 Task: Look for products in the category "Chicken" from the brand "Sprouts".
Action: Mouse moved to (25, 149)
Screenshot: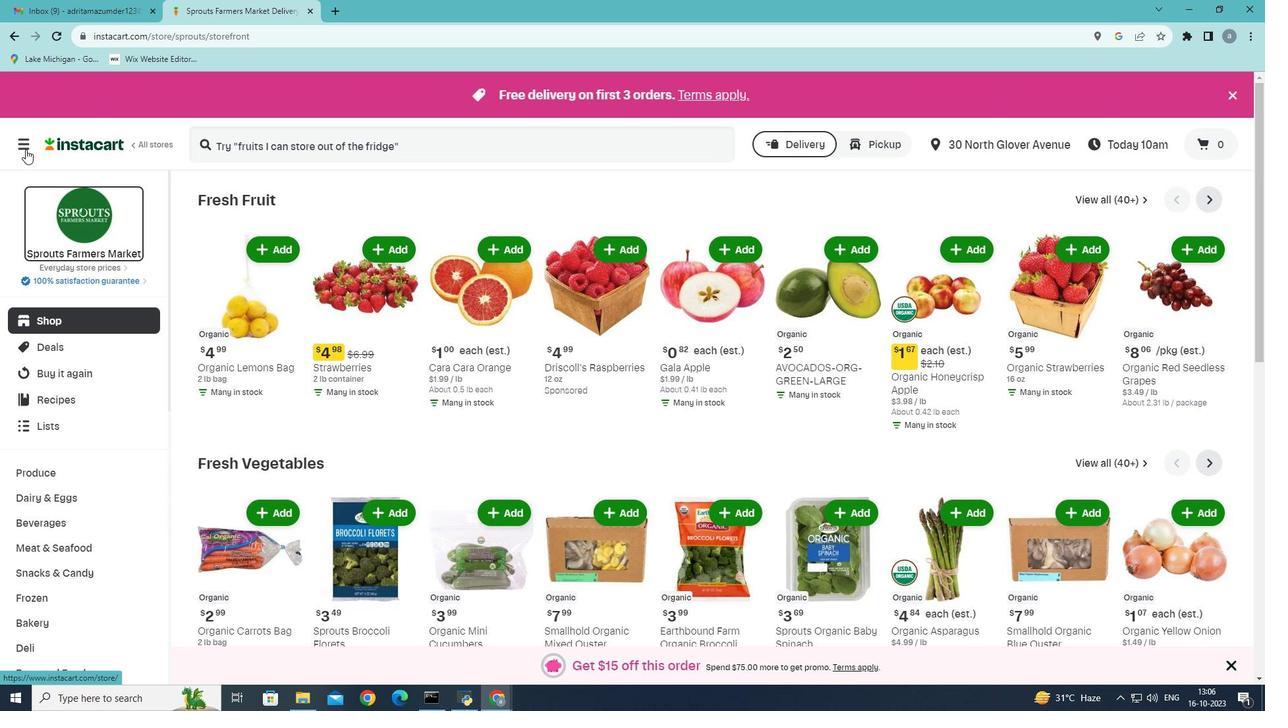
Action: Mouse pressed left at (25, 149)
Screenshot: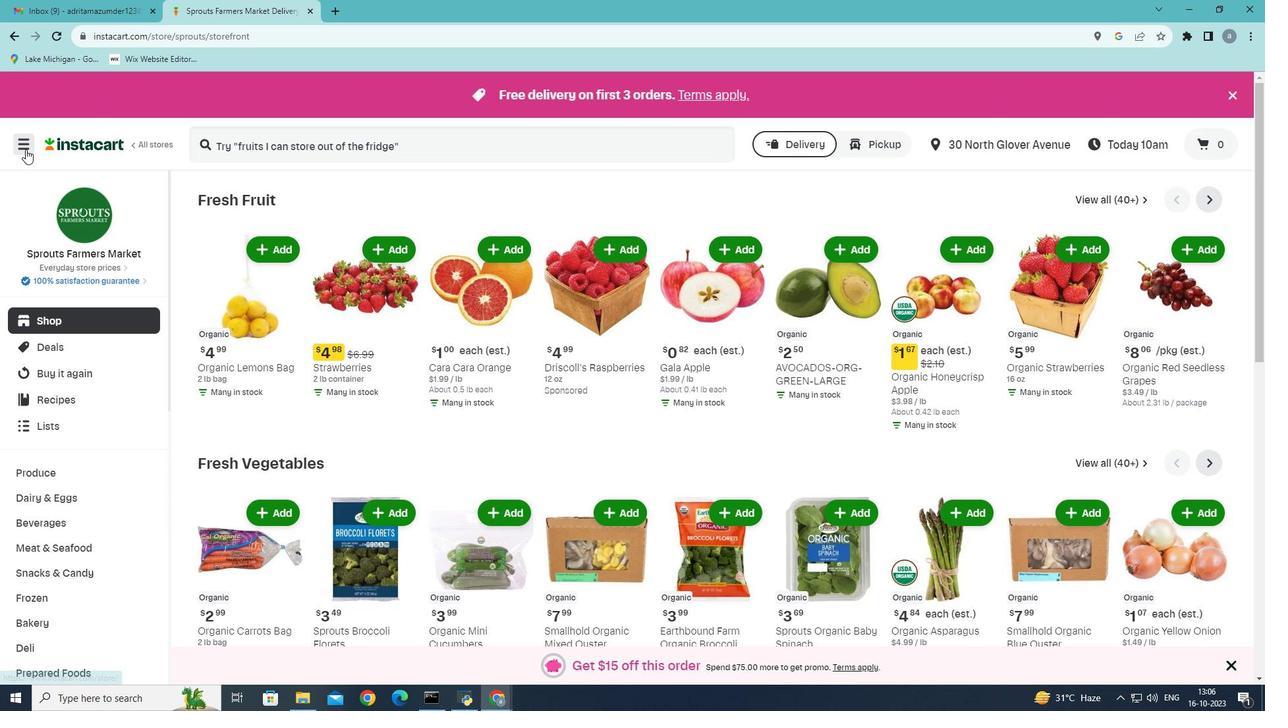 
Action: Mouse moved to (93, 373)
Screenshot: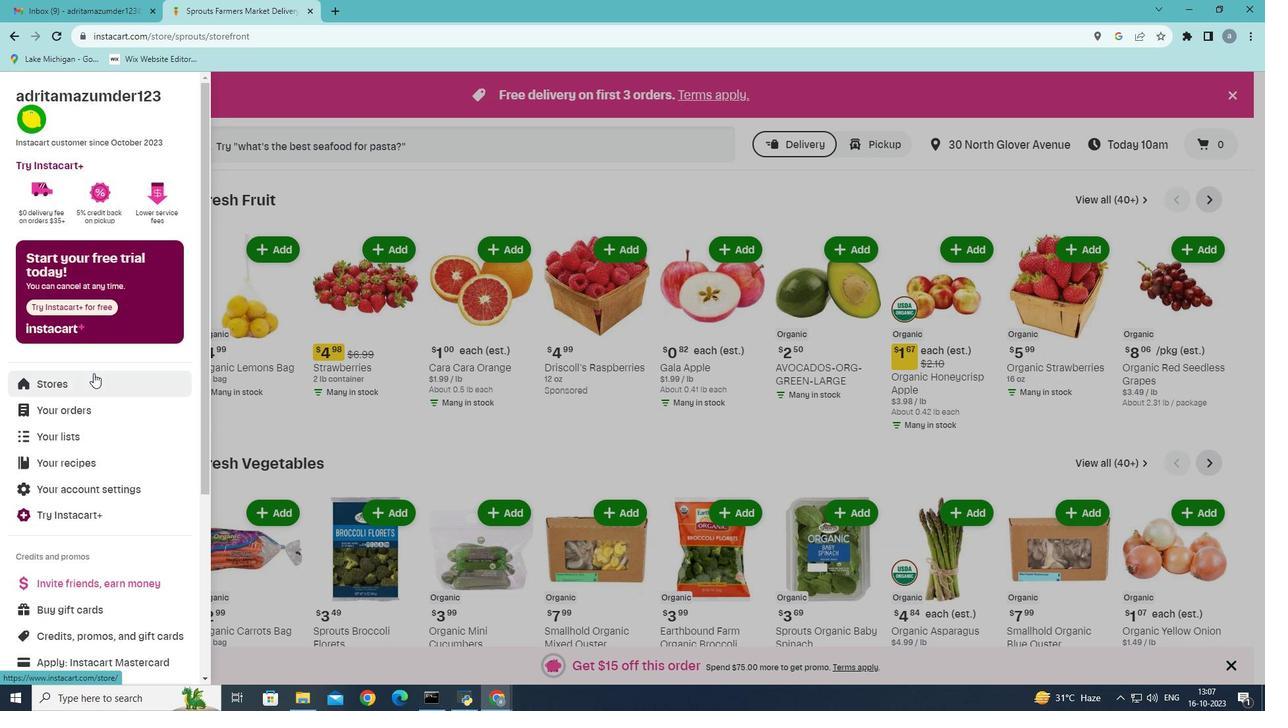 
Action: Mouse pressed left at (93, 373)
Screenshot: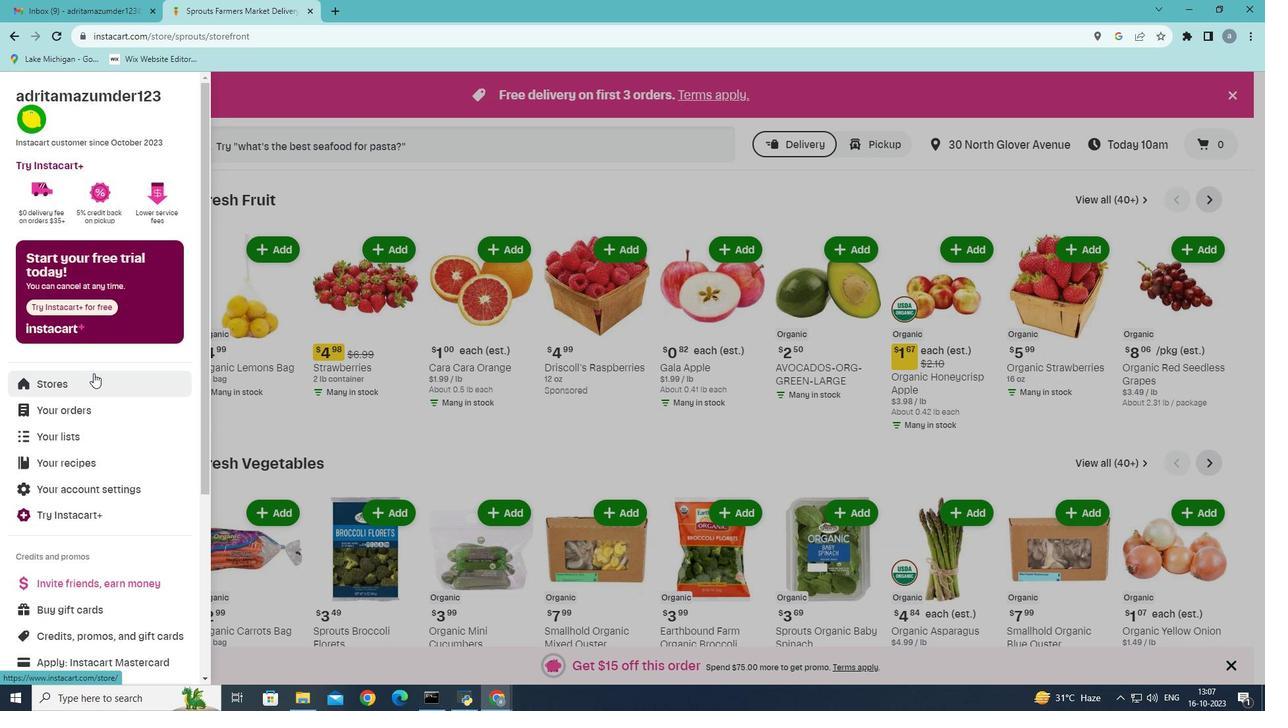 
Action: Mouse moved to (304, 137)
Screenshot: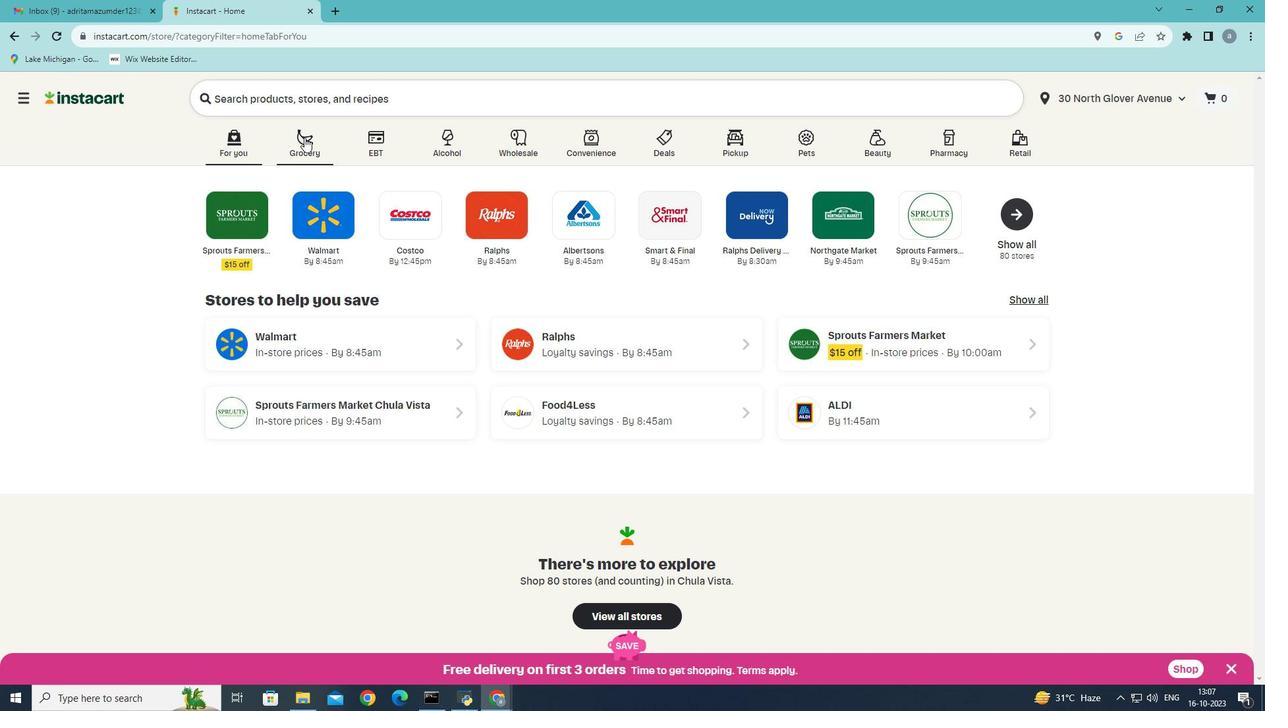 
Action: Mouse pressed left at (304, 137)
Screenshot: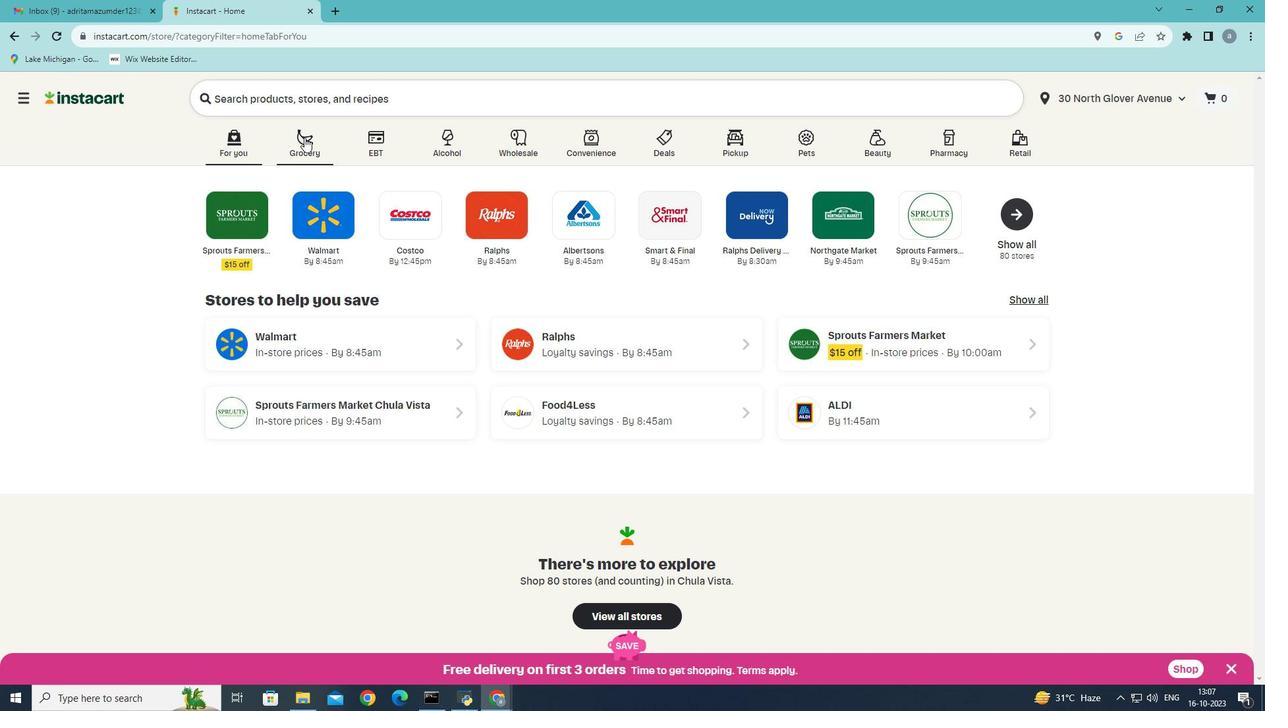 
Action: Mouse moved to (870, 299)
Screenshot: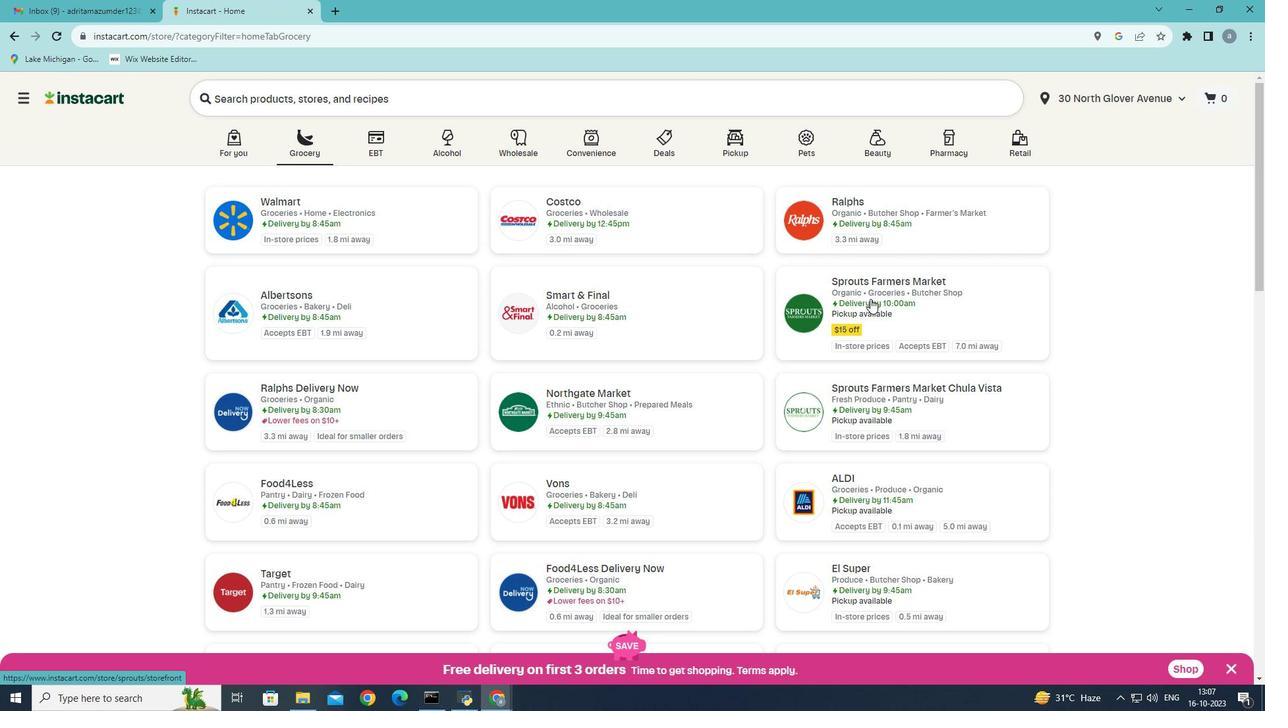 
Action: Mouse pressed left at (870, 299)
Screenshot: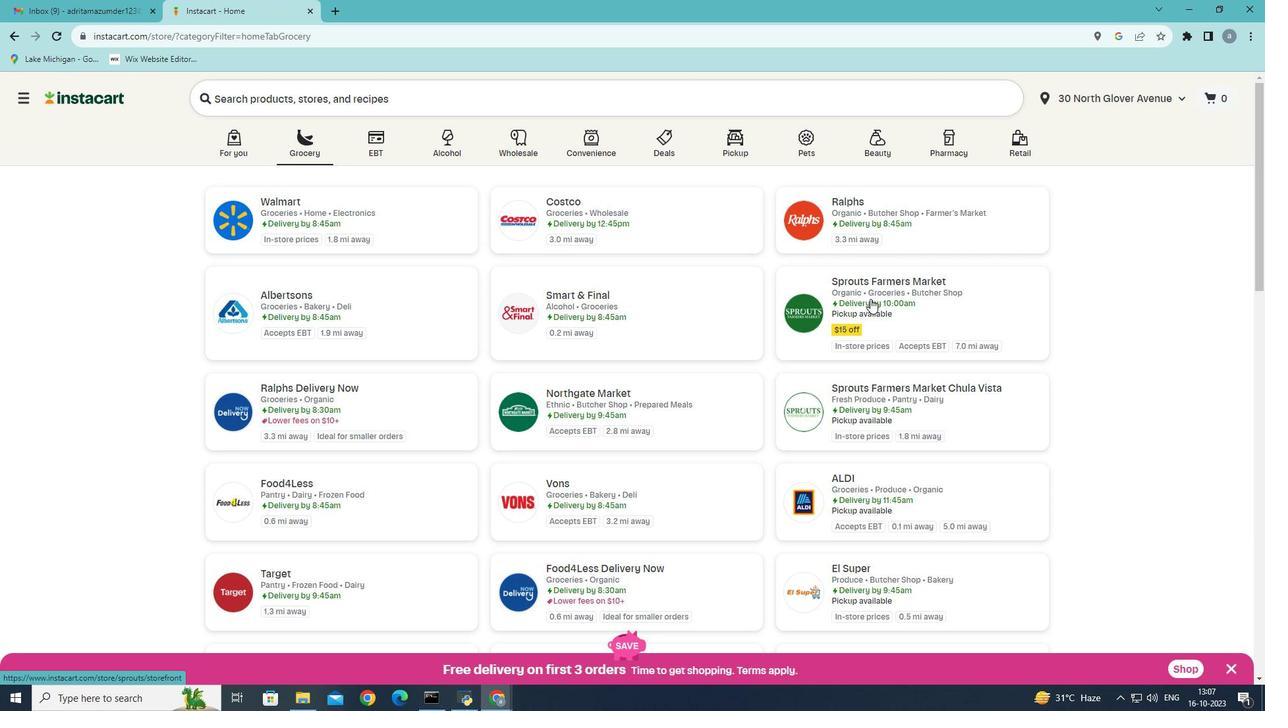 
Action: Mouse moved to (42, 543)
Screenshot: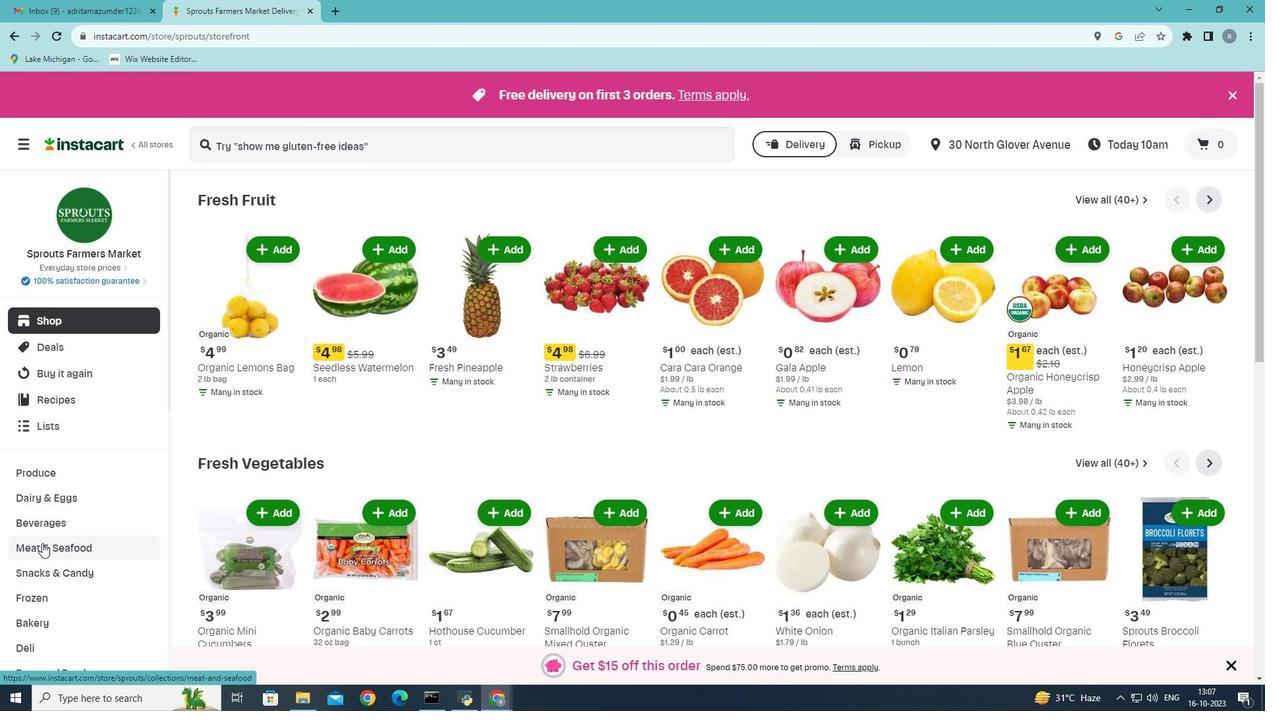 
Action: Mouse pressed left at (42, 543)
Screenshot: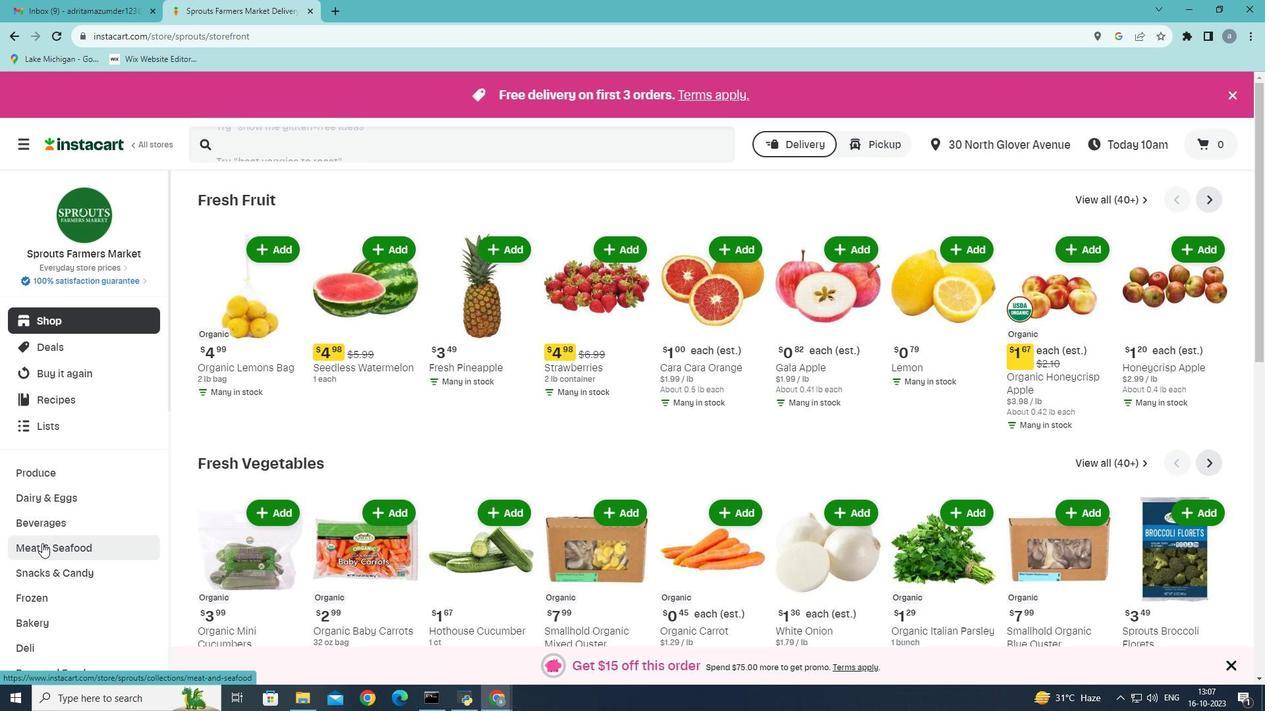 
Action: Mouse moved to (335, 230)
Screenshot: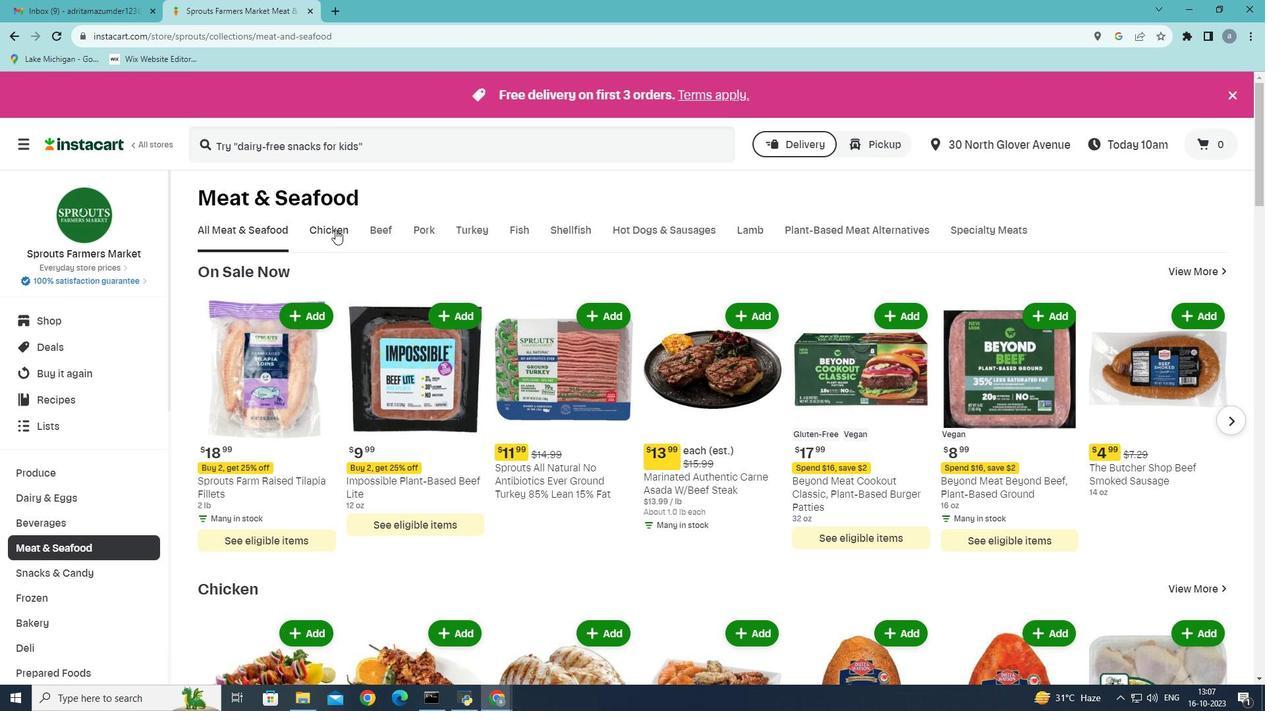 
Action: Mouse pressed left at (335, 230)
Screenshot: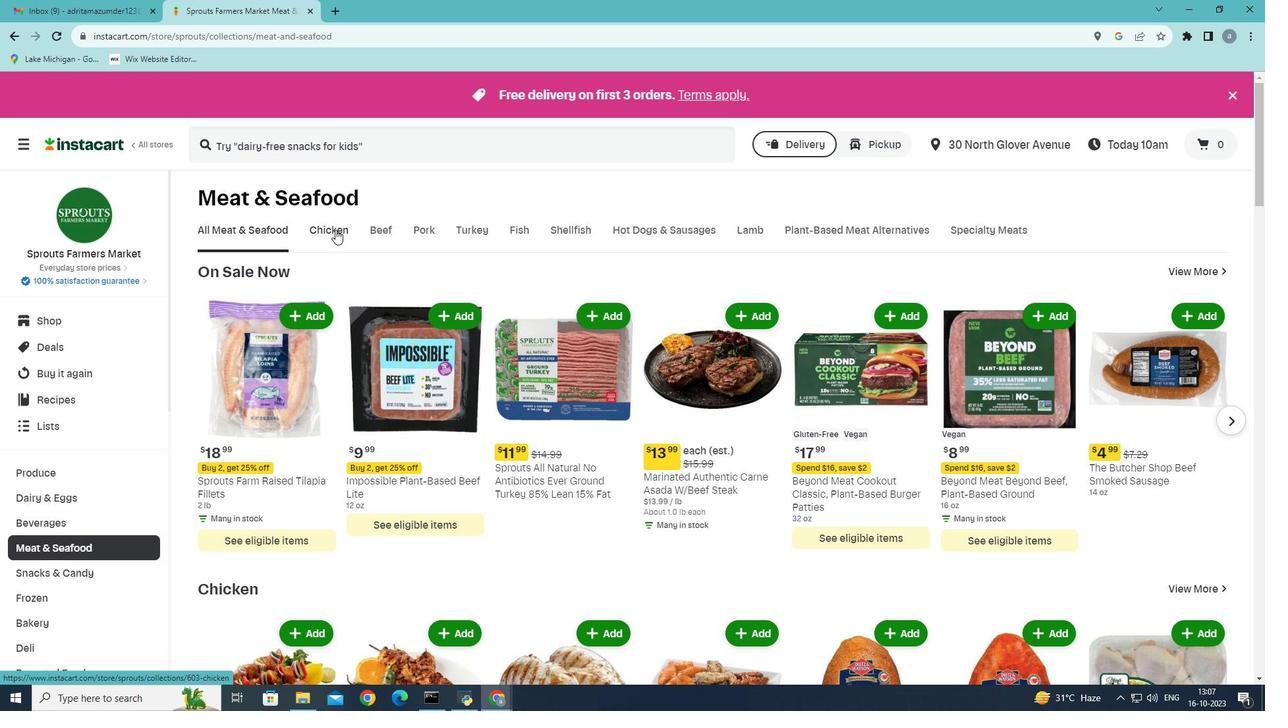 
Action: Mouse moved to (444, 344)
Screenshot: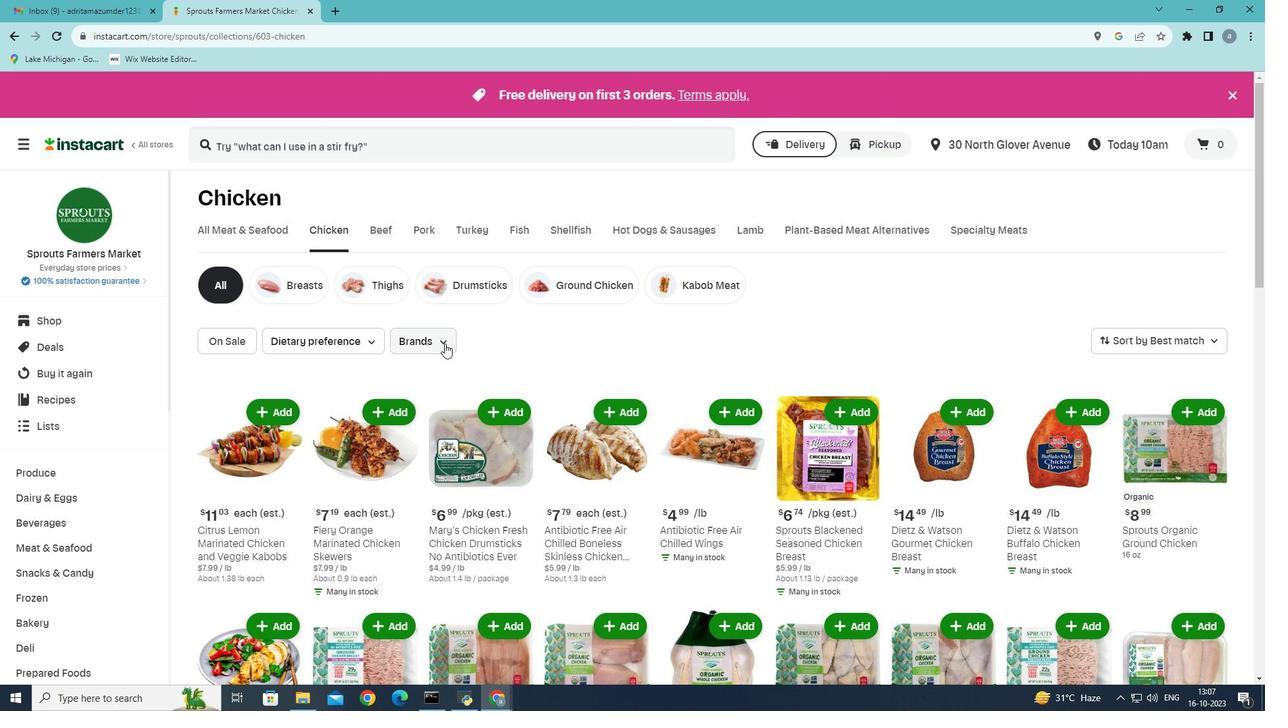 
Action: Mouse pressed left at (444, 344)
Screenshot: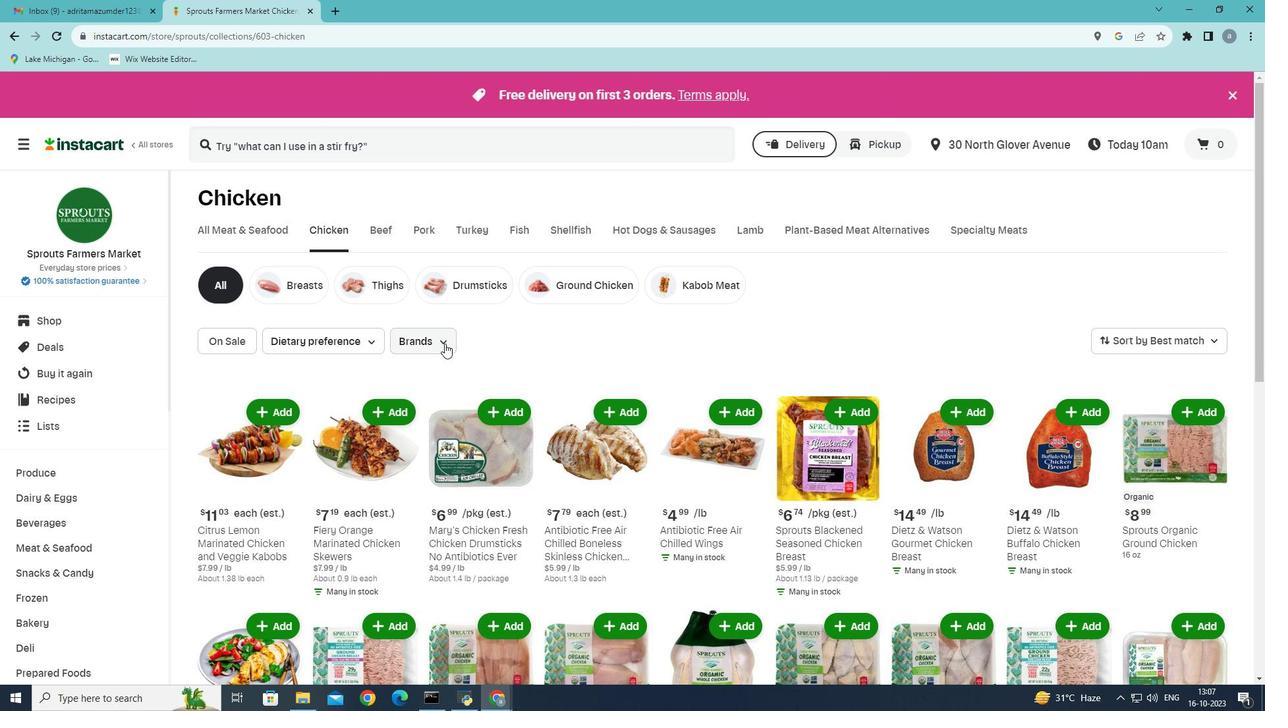 
Action: Mouse moved to (442, 413)
Screenshot: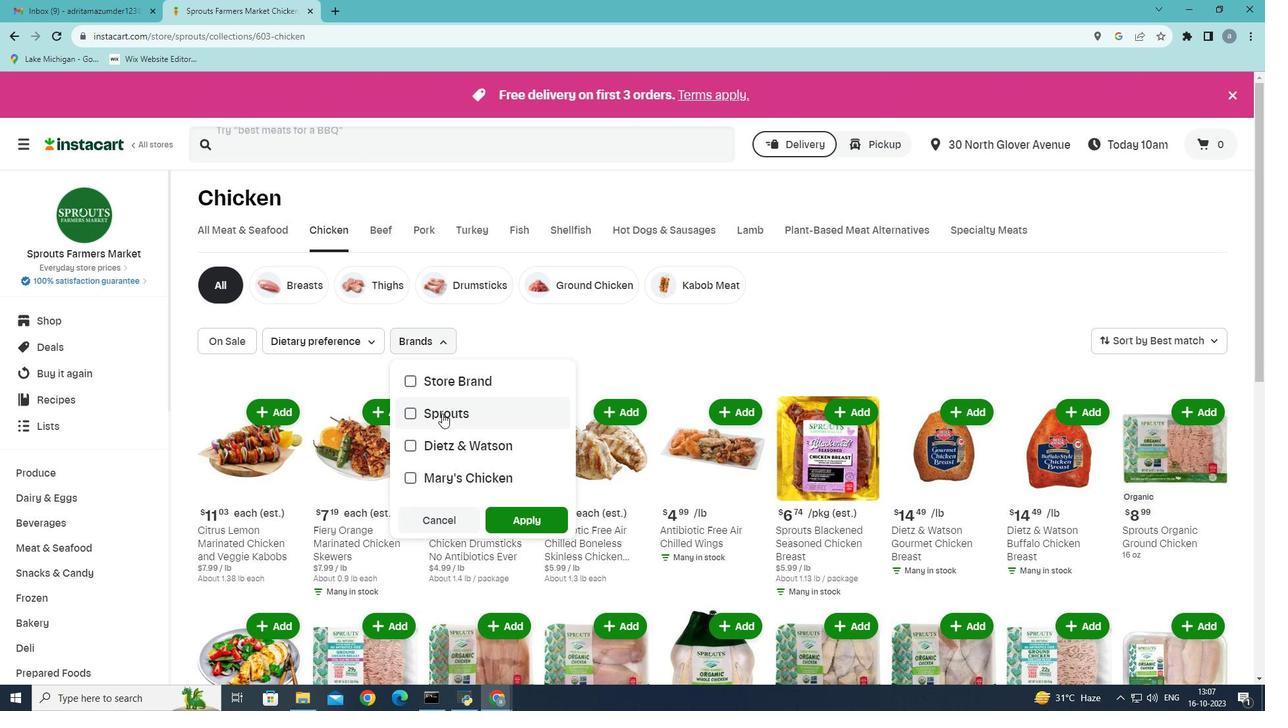 
Action: Mouse pressed left at (442, 413)
Screenshot: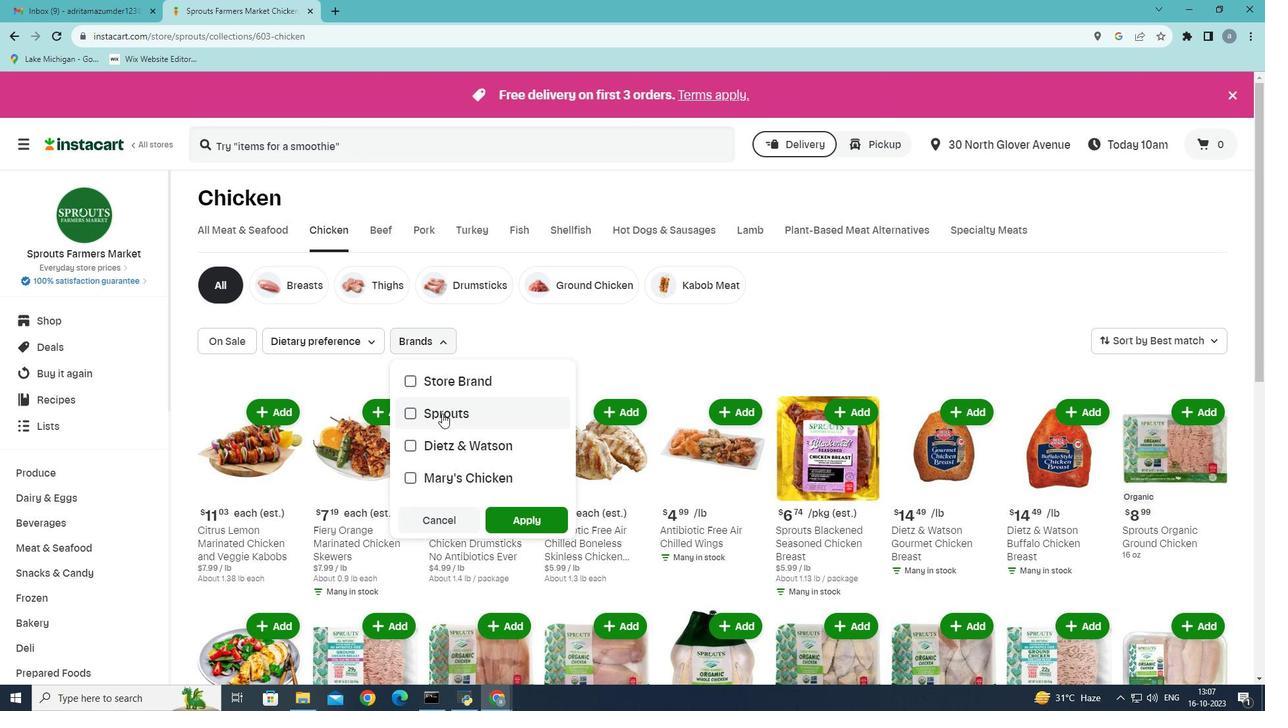 
Action: Mouse moved to (531, 524)
Screenshot: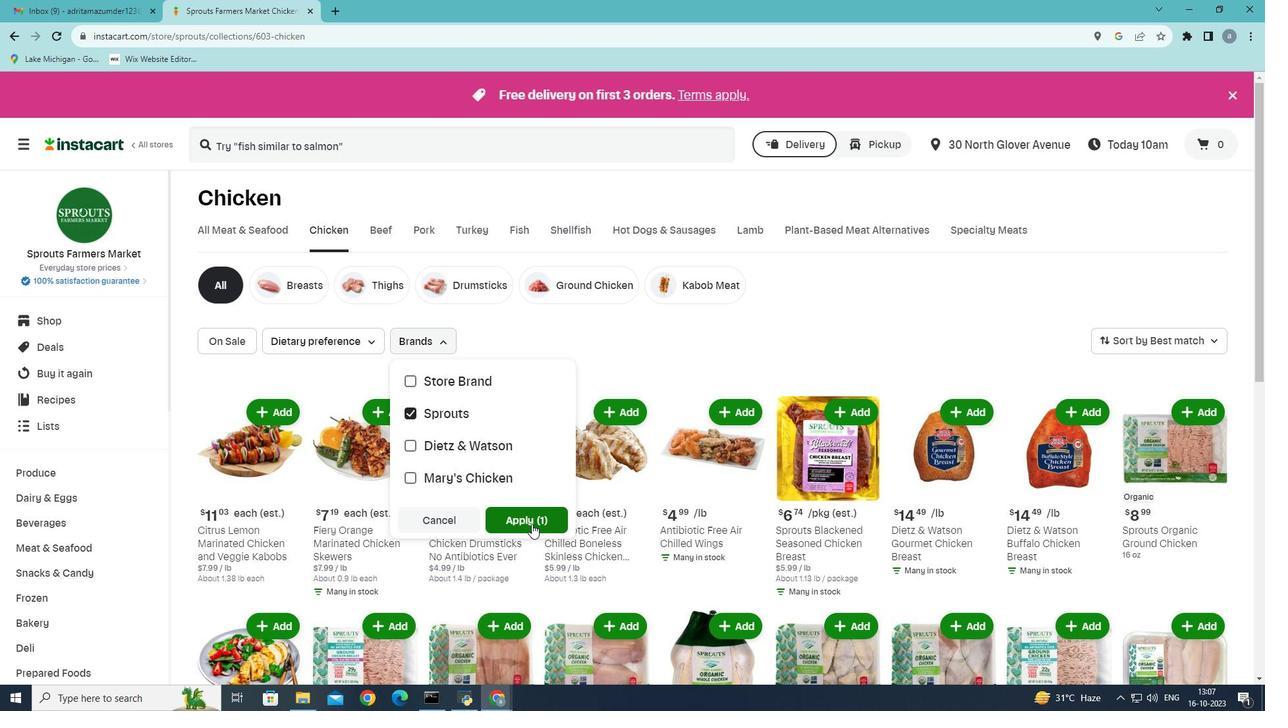 
Action: Mouse pressed left at (531, 524)
Screenshot: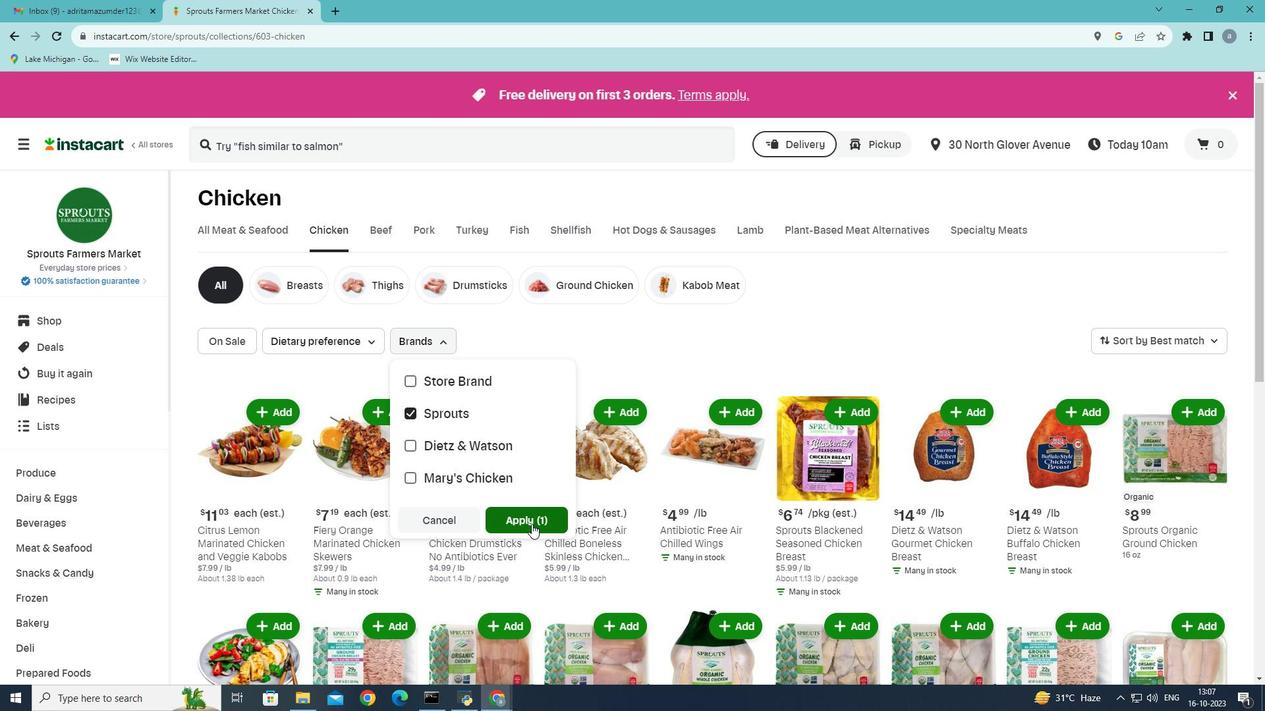 
Action: Mouse moved to (588, 507)
Screenshot: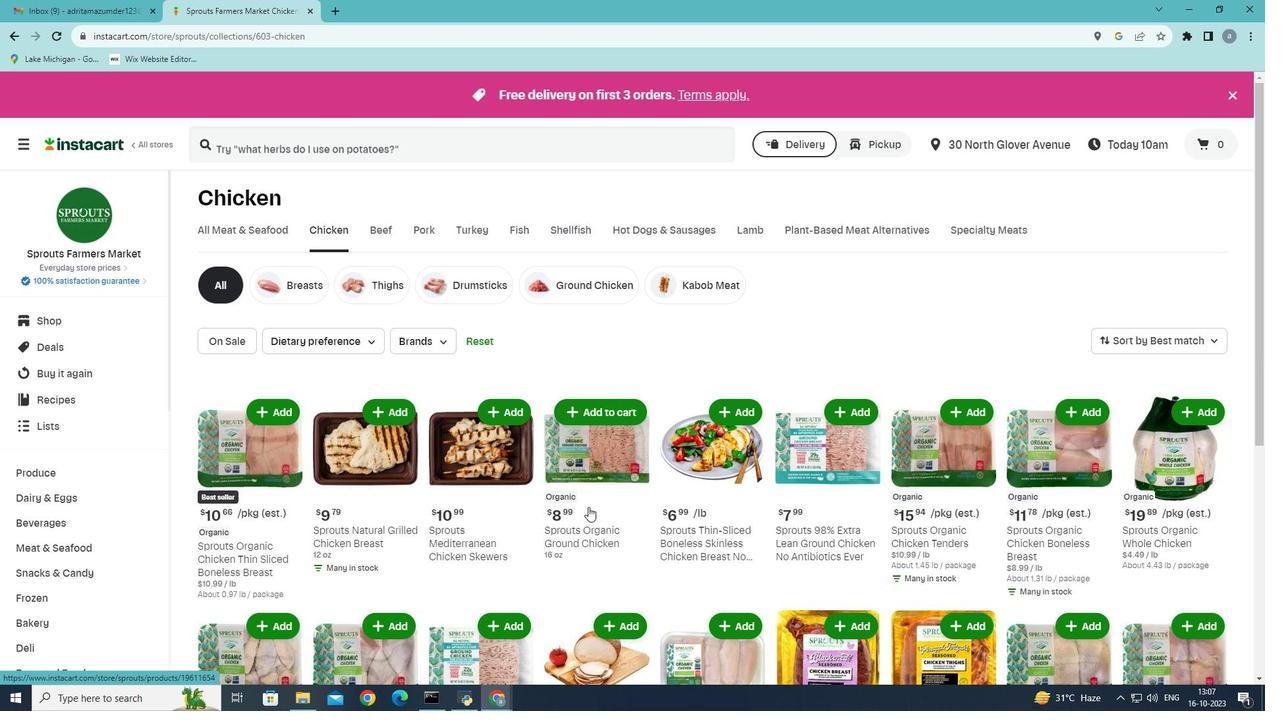 
